 Task: Use the formula "F.INV.RT" in spreadsheet "Project protfolio".
Action: Mouse moved to (148, 90)
Screenshot: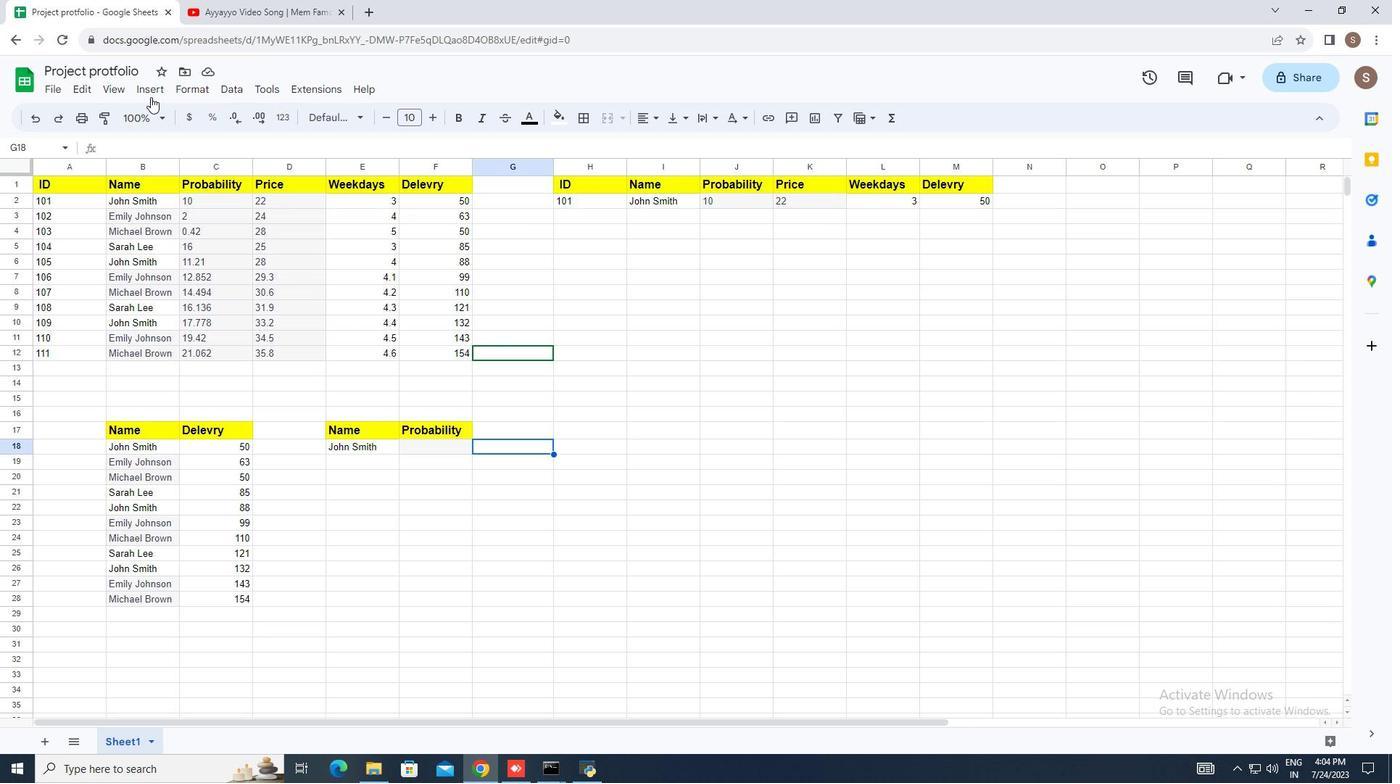 
Action: Mouse pressed left at (148, 90)
Screenshot: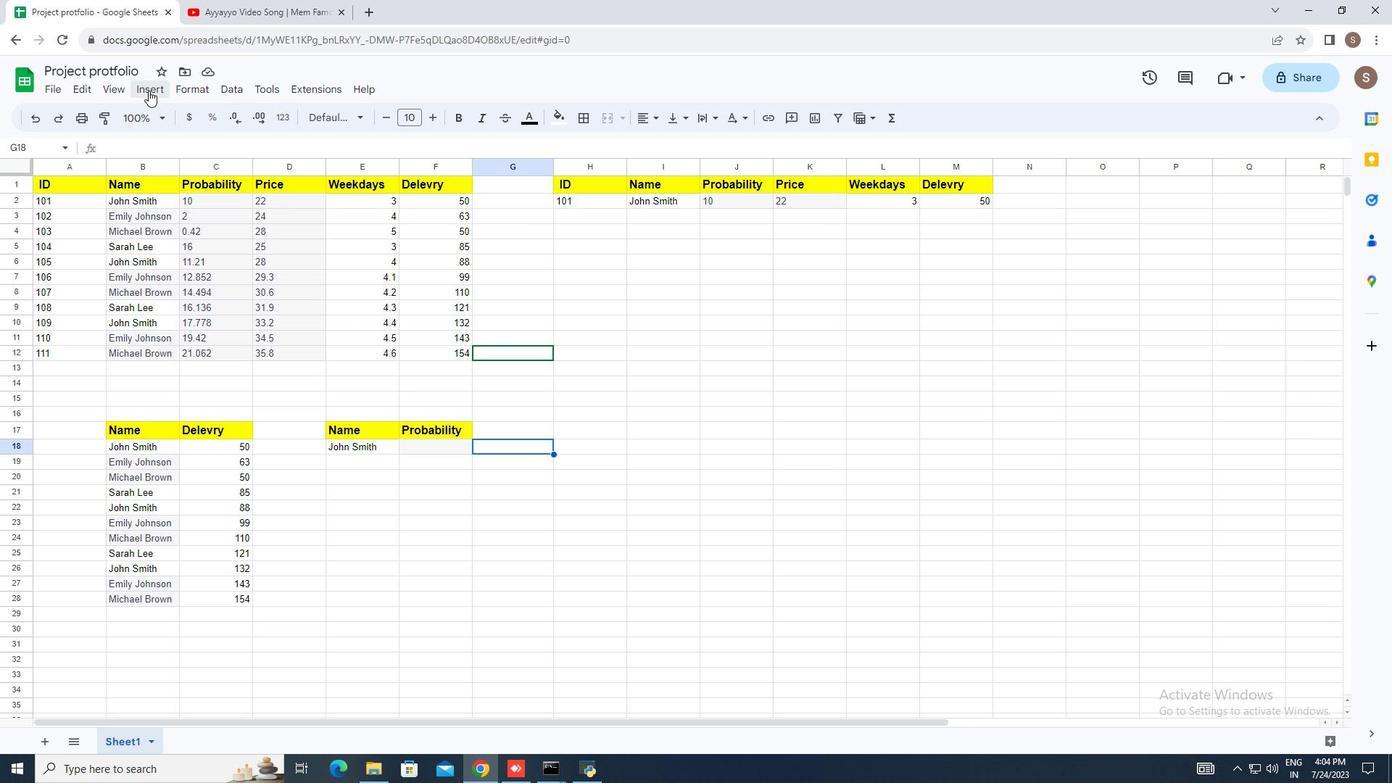 
Action: Mouse moved to (222, 340)
Screenshot: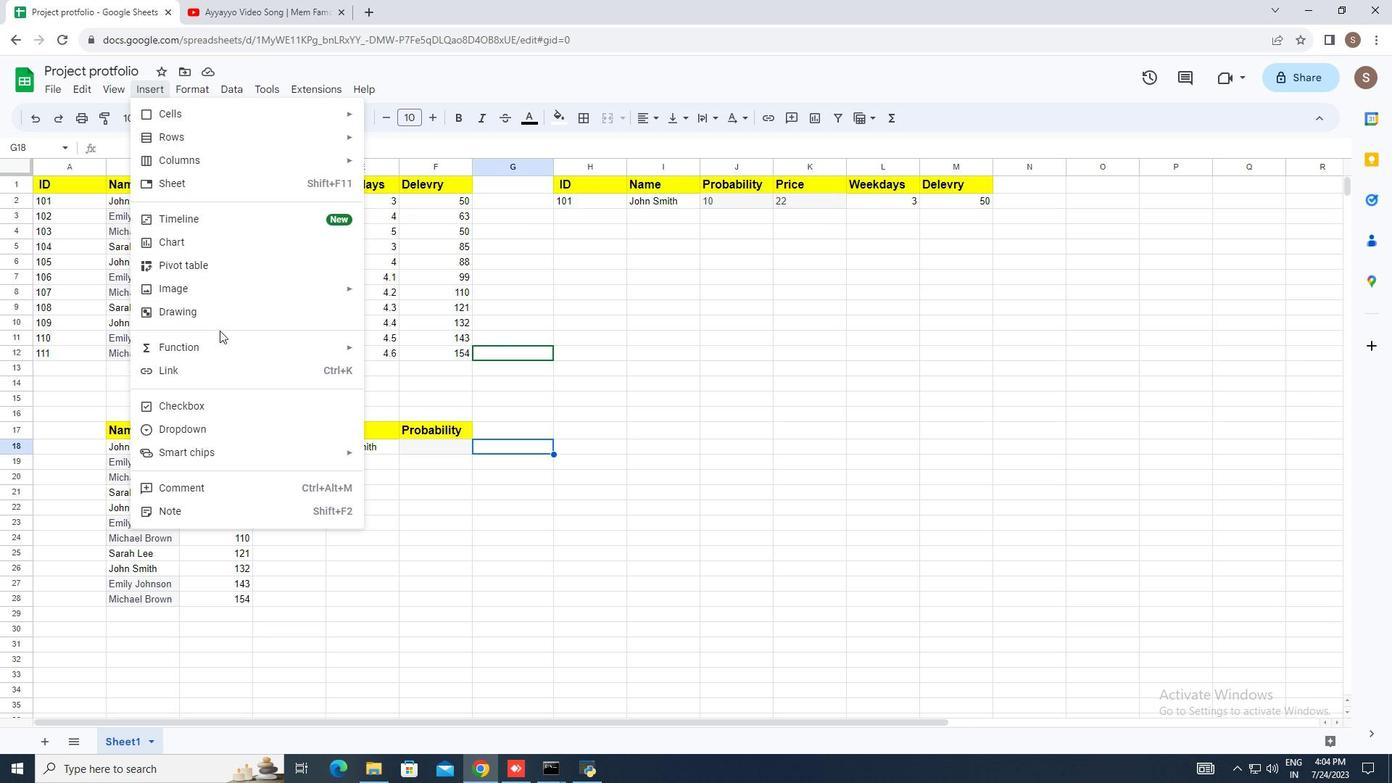 
Action: Mouse pressed left at (222, 340)
Screenshot: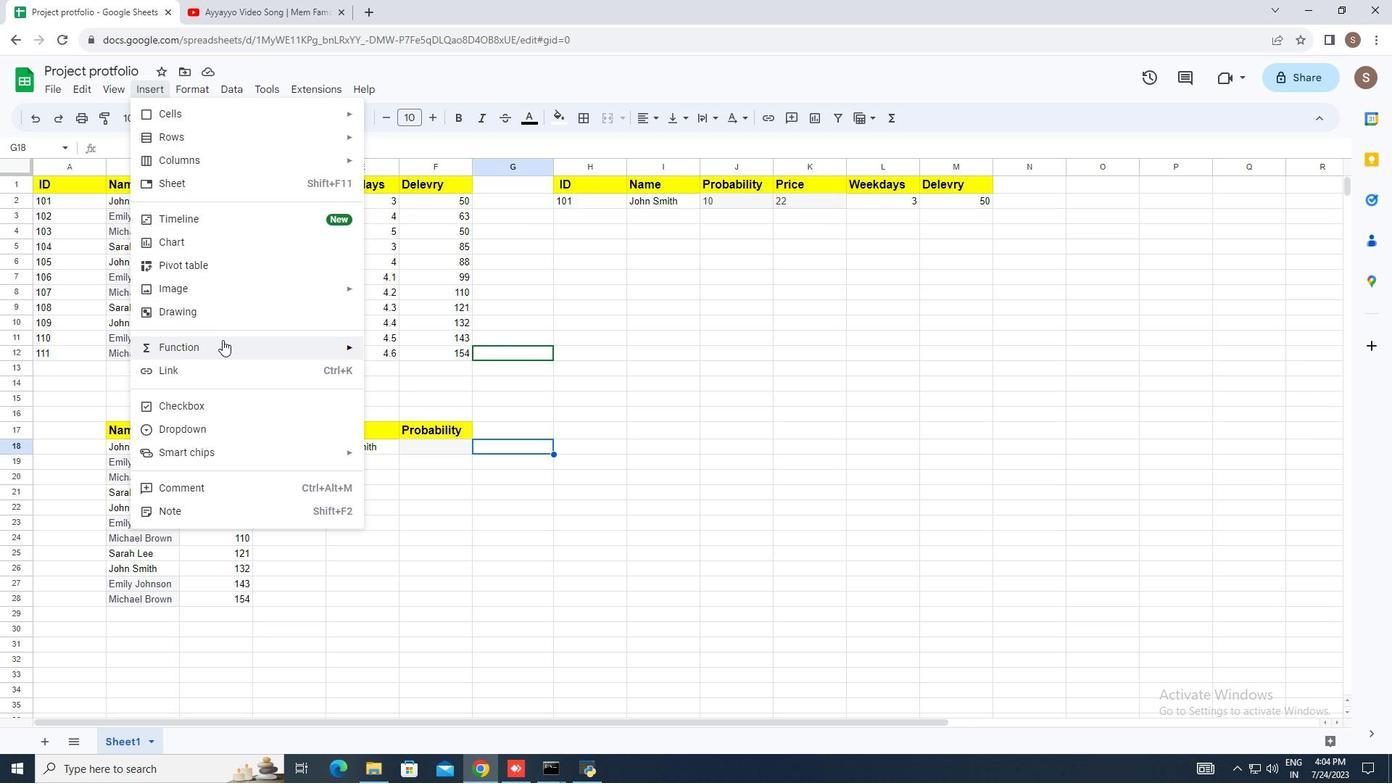 
Action: Mouse moved to (409, 326)
Screenshot: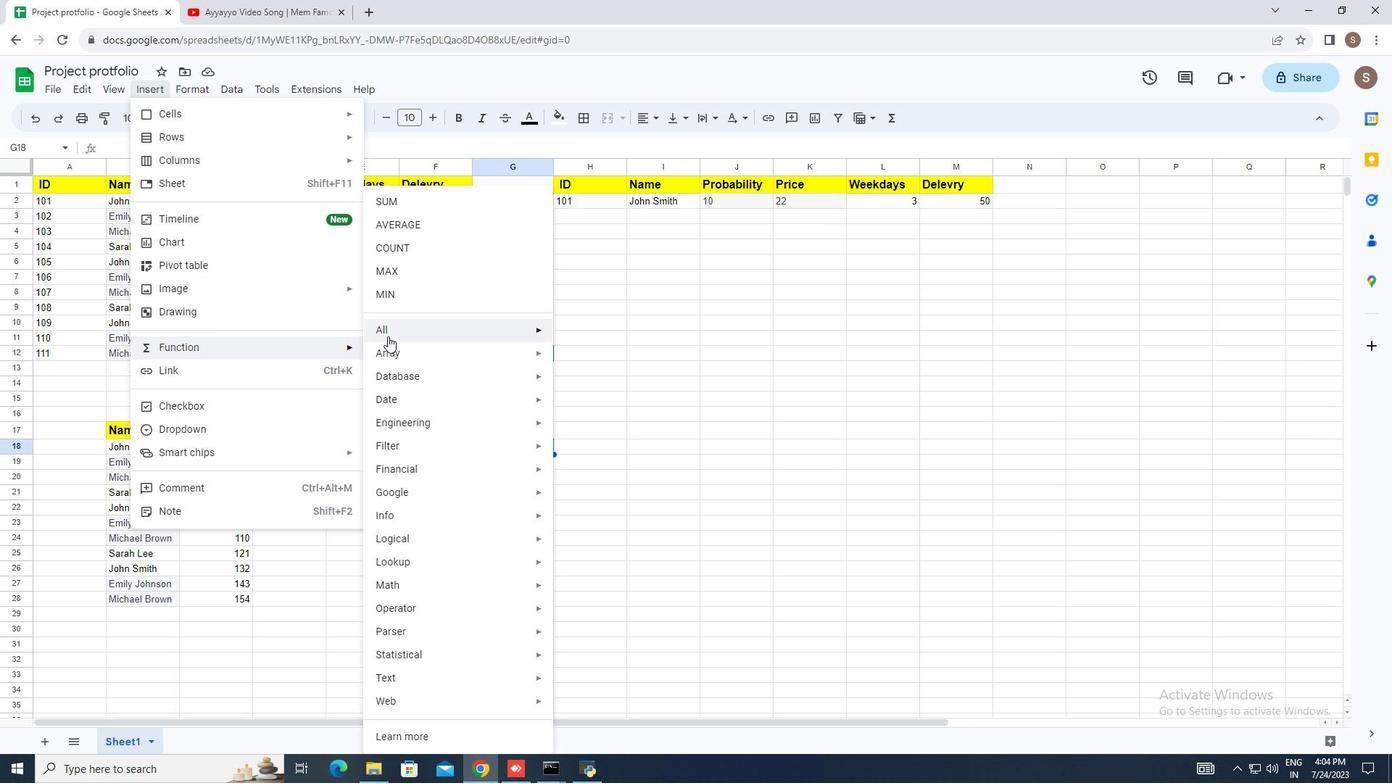 
Action: Mouse pressed left at (409, 326)
Screenshot: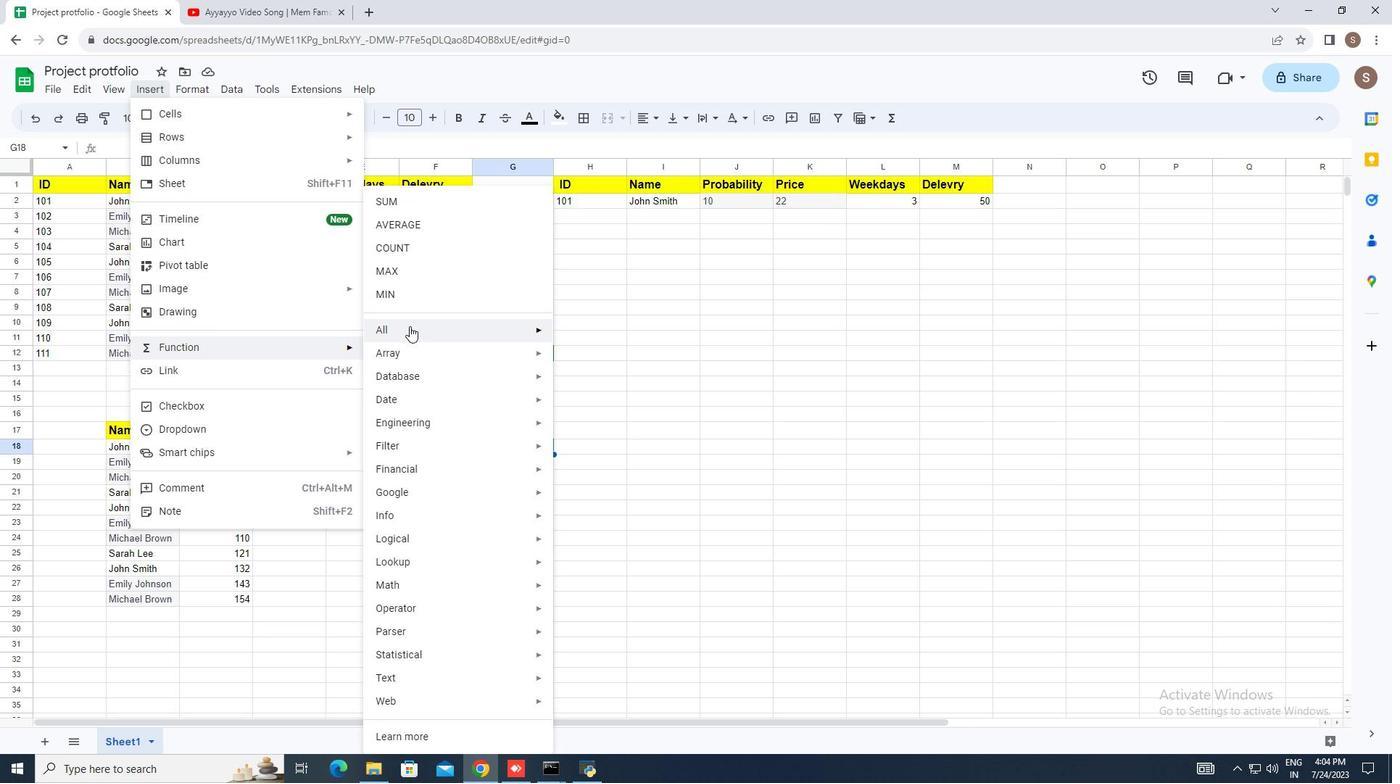 
Action: Mouse moved to (639, 523)
Screenshot: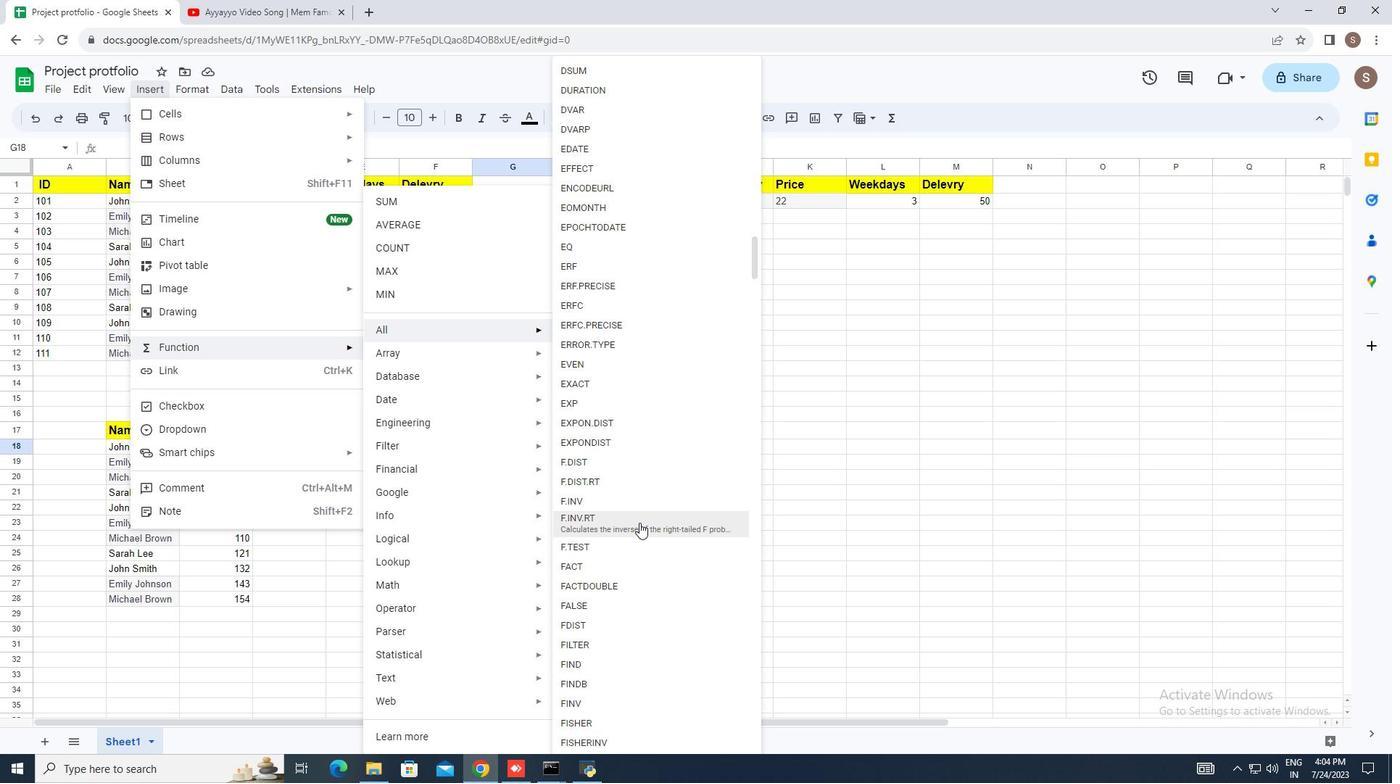 
Action: Mouse pressed left at (639, 523)
Screenshot: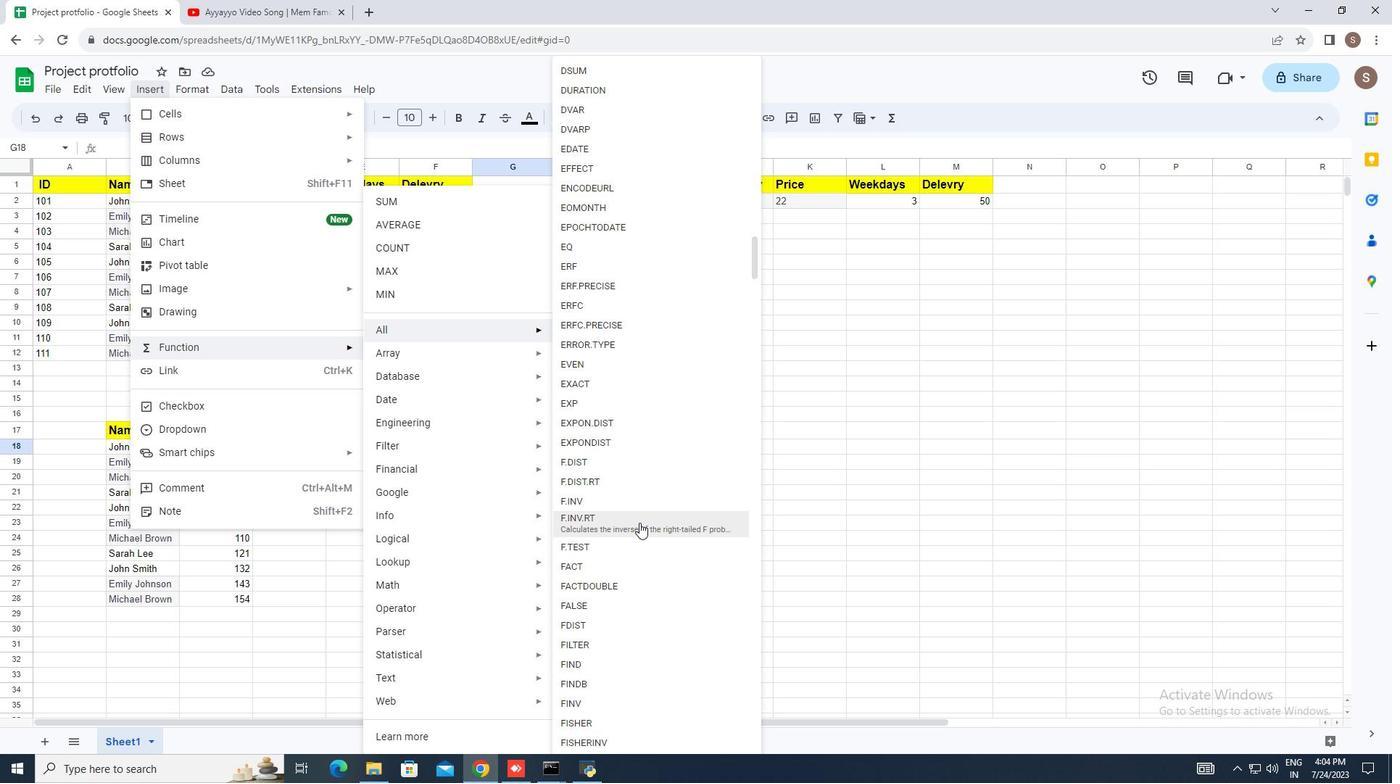 
Action: Mouse moved to (615, 523)
Screenshot: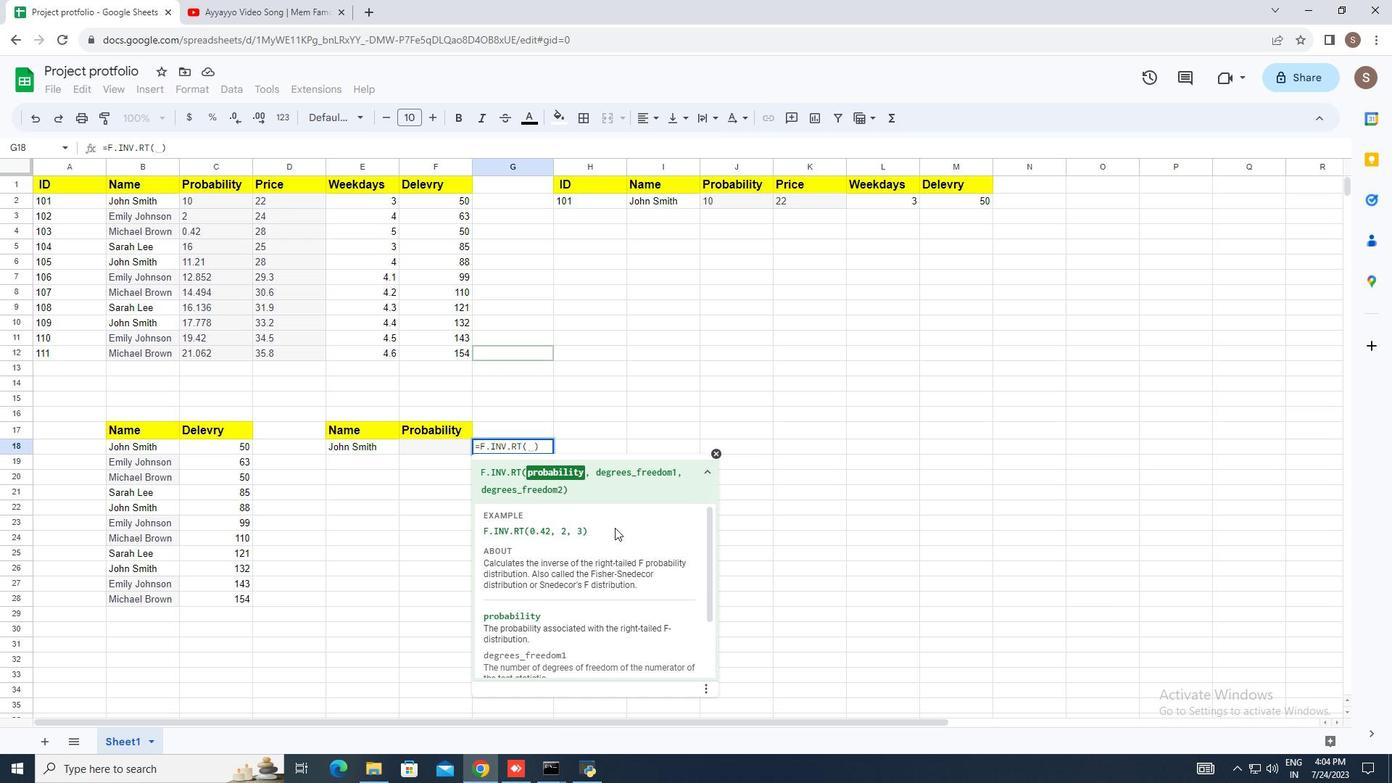 
Action: Key pressed 0.85,<Key.space>5,<Key.space>9<Key.enter>
Screenshot: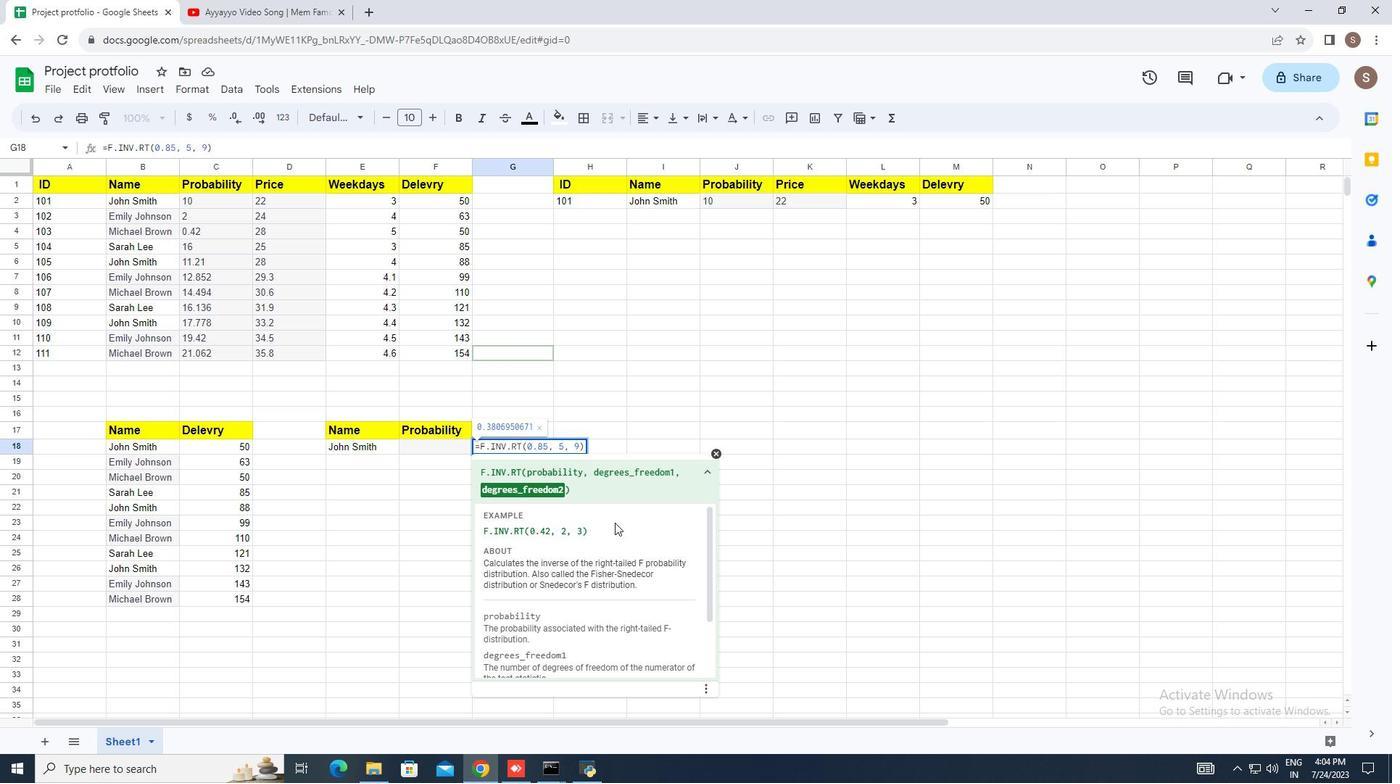 
